 Task: Download   from aakash.mishra@softage.net with a subject Subject0016
Action: Mouse moved to (582, 43)
Screenshot: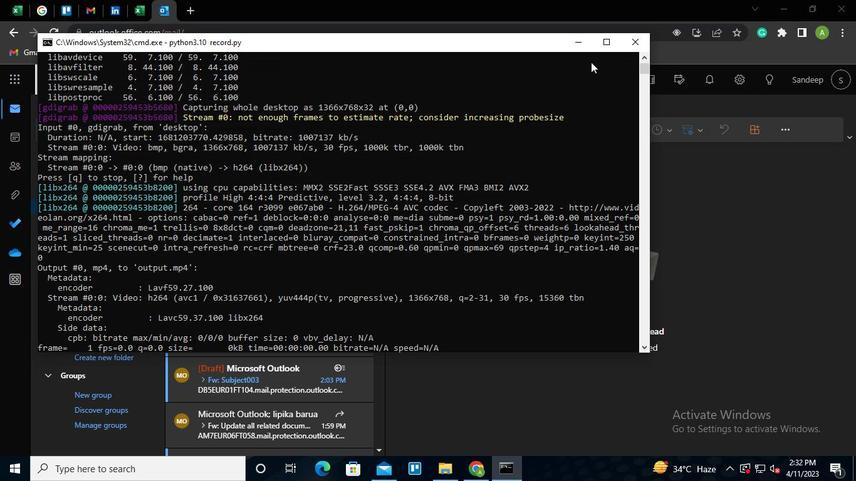 
Action: Mouse pressed left at (582, 43)
Screenshot: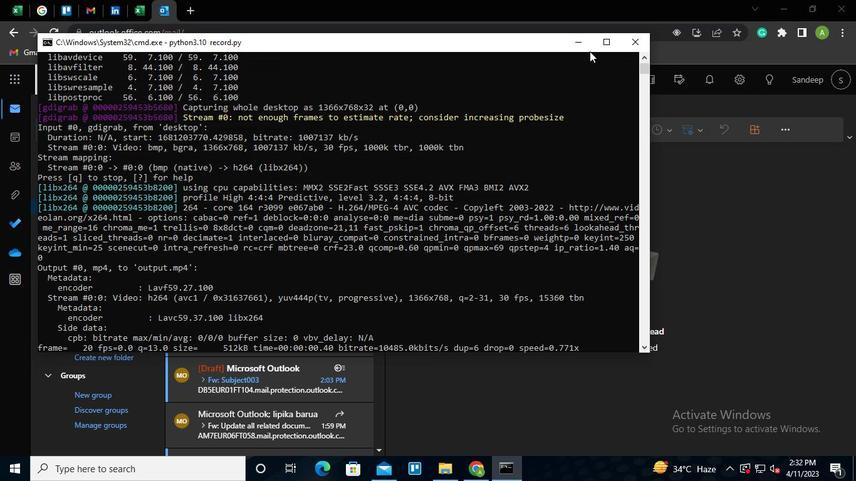 
Action: Mouse moved to (328, 78)
Screenshot: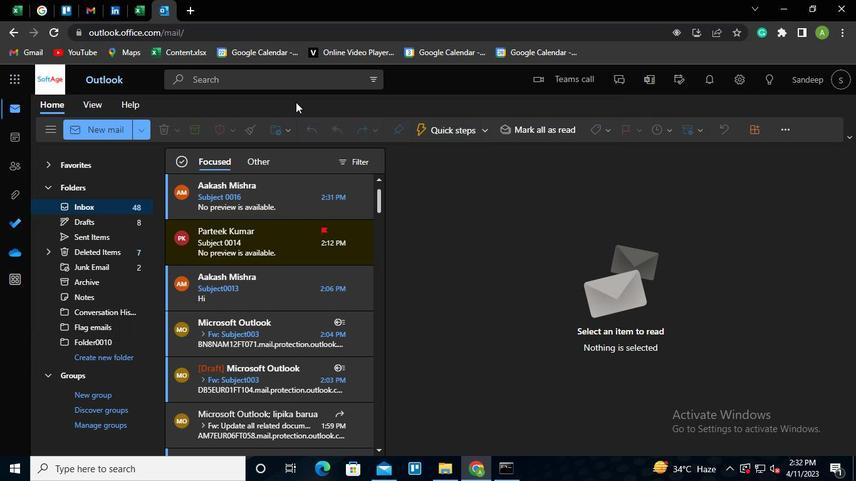 
Action: Mouse pressed left at (328, 78)
Screenshot: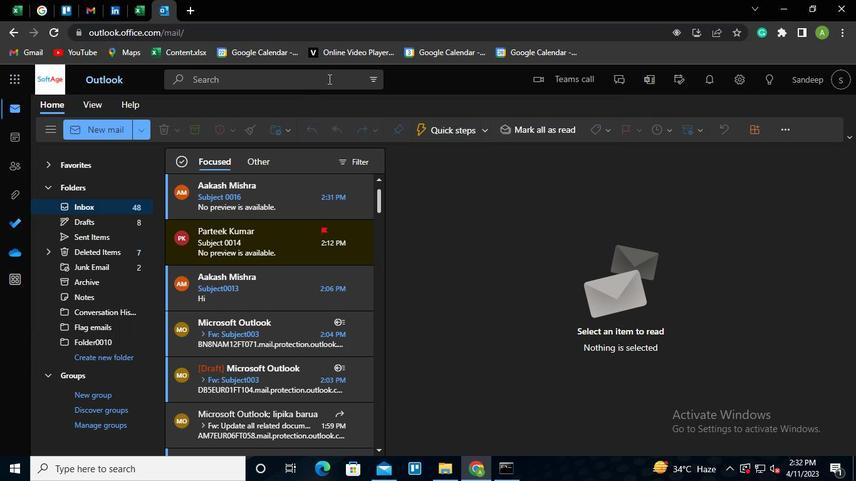 
Action: Mouse moved to (476, 77)
Screenshot: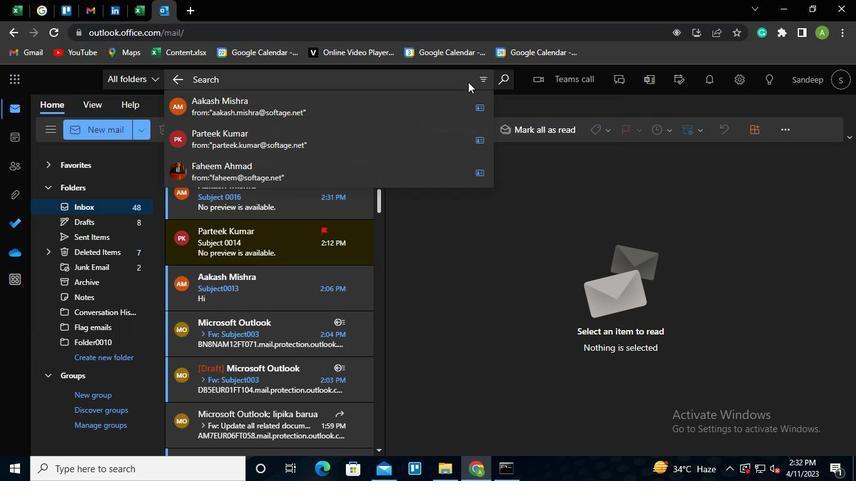 
Action: Mouse pressed left at (476, 77)
Screenshot: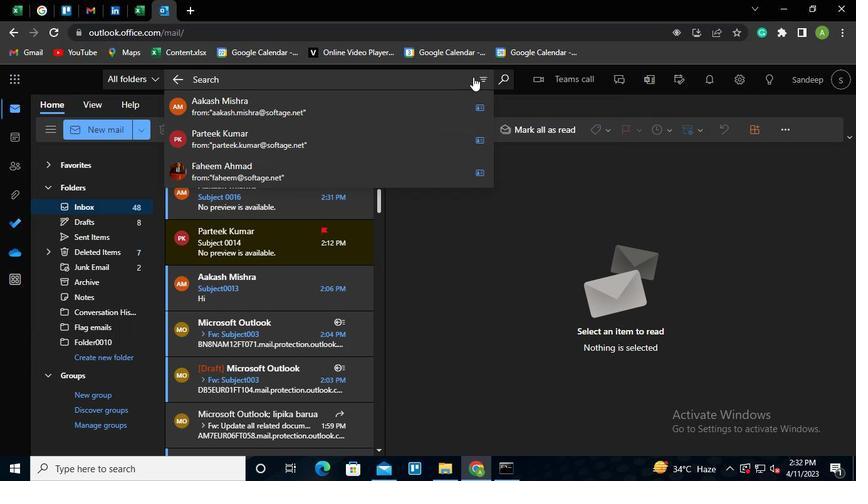 
Action: Mouse moved to (275, 141)
Screenshot: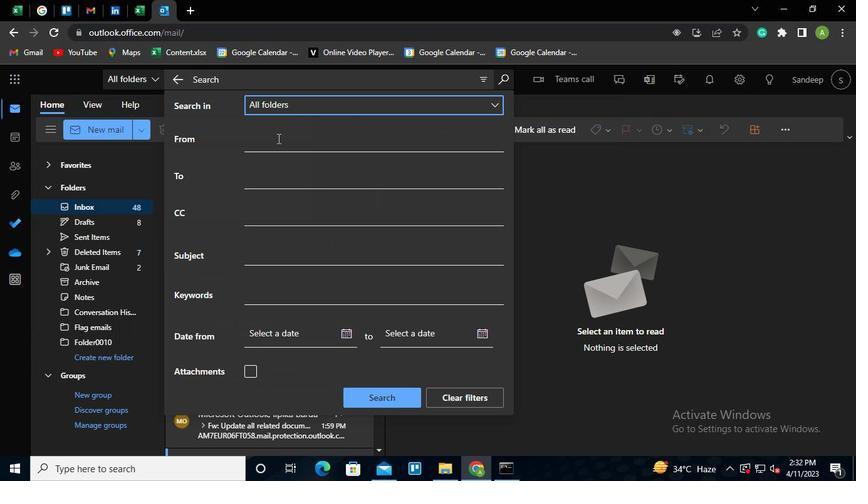 
Action: Mouse pressed left at (275, 141)
Screenshot: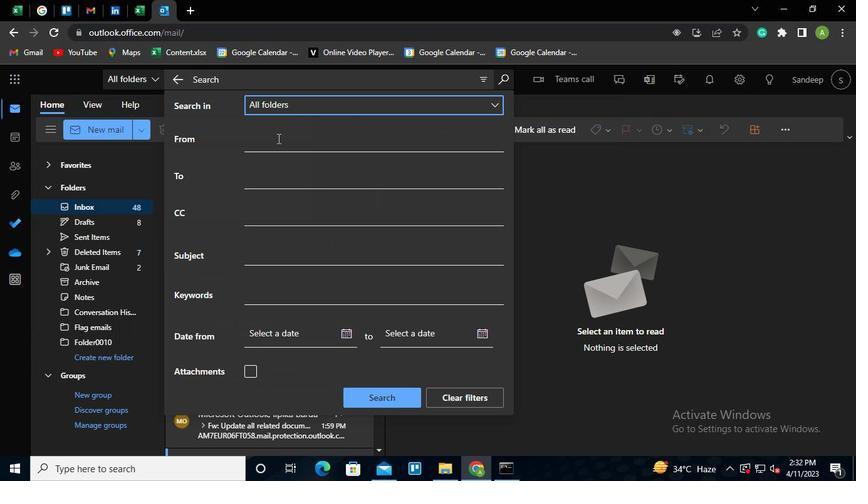 
Action: Mouse moved to (295, 213)
Screenshot: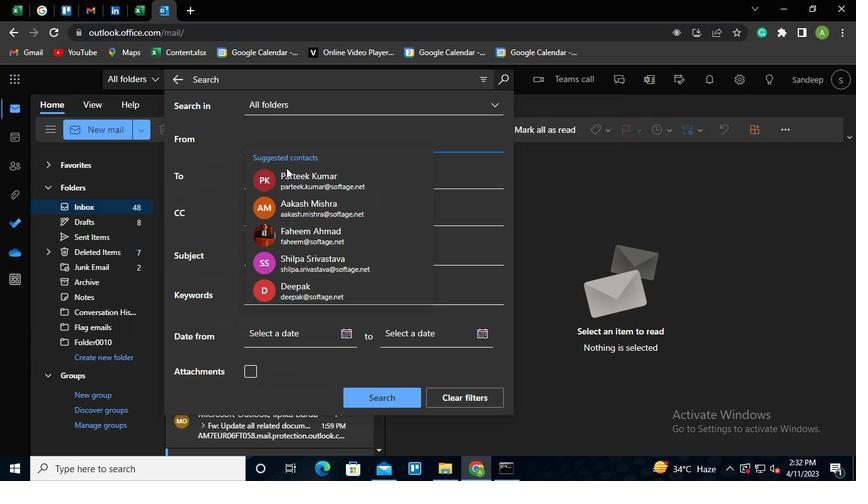
Action: Mouse pressed left at (295, 213)
Screenshot: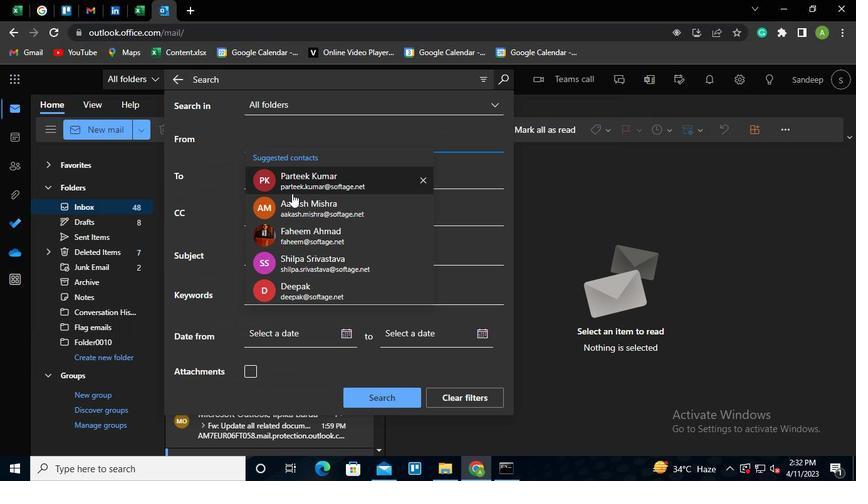 
Action: Mouse moved to (264, 262)
Screenshot: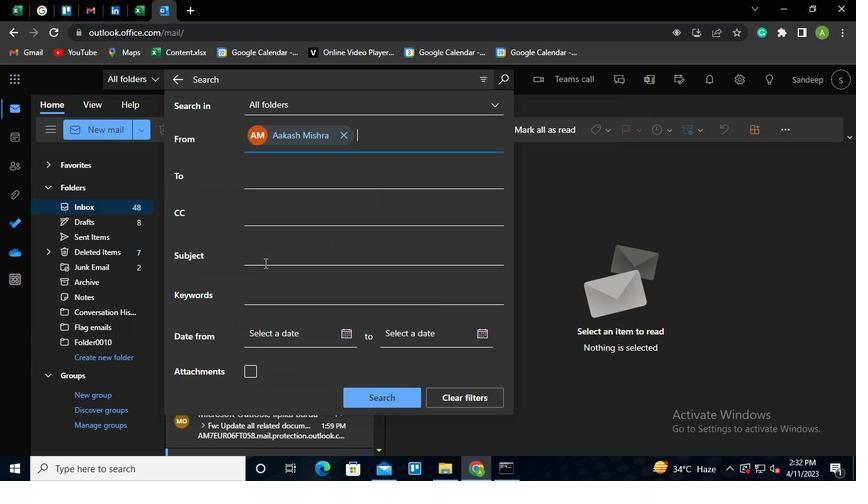
Action: Mouse pressed left at (264, 262)
Screenshot: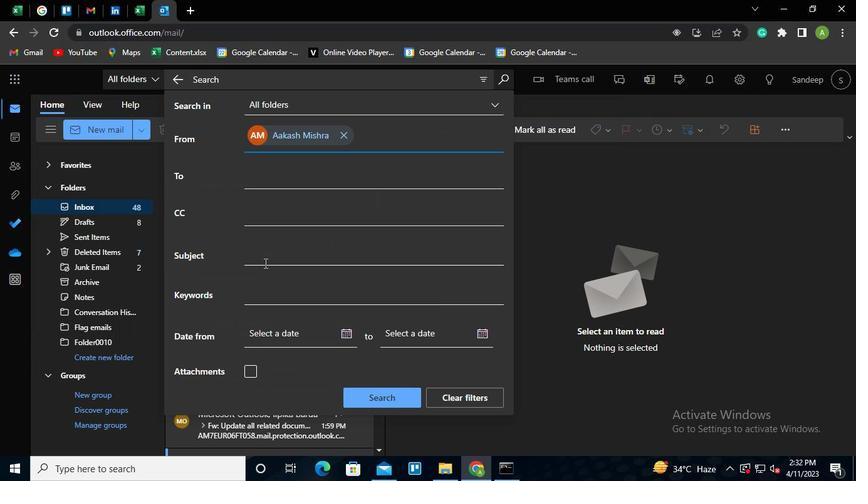 
Action: Keyboard Key.shift
Screenshot: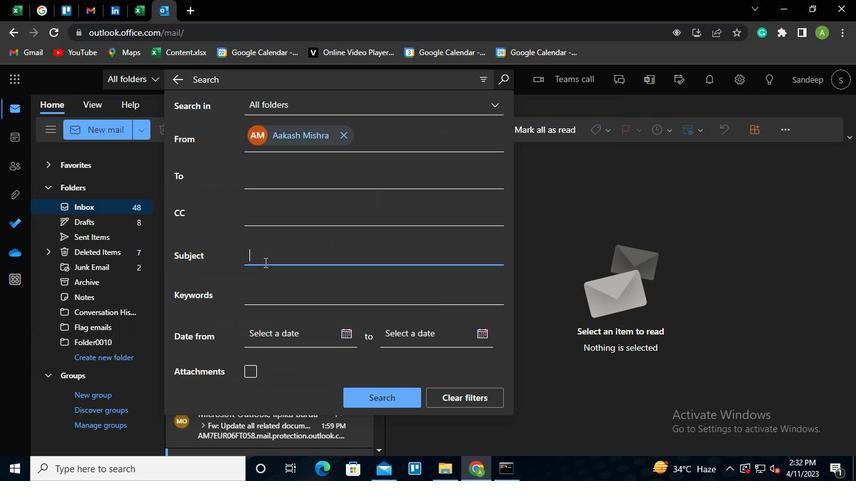 
Action: Keyboard S
Screenshot: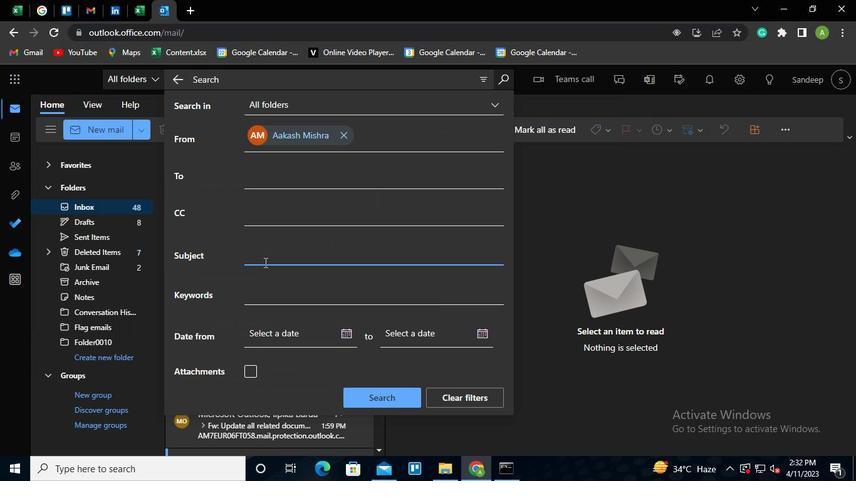 
Action: Keyboard u
Screenshot: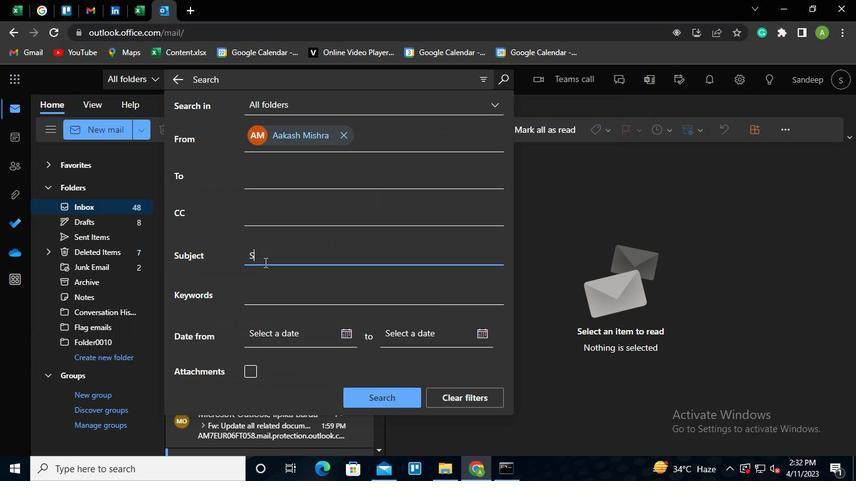 
Action: Keyboard b
Screenshot: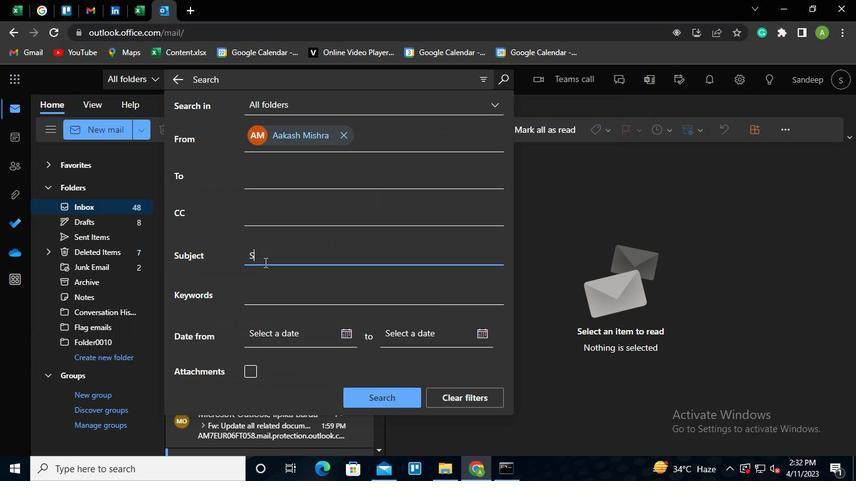 
Action: Keyboard j
Screenshot: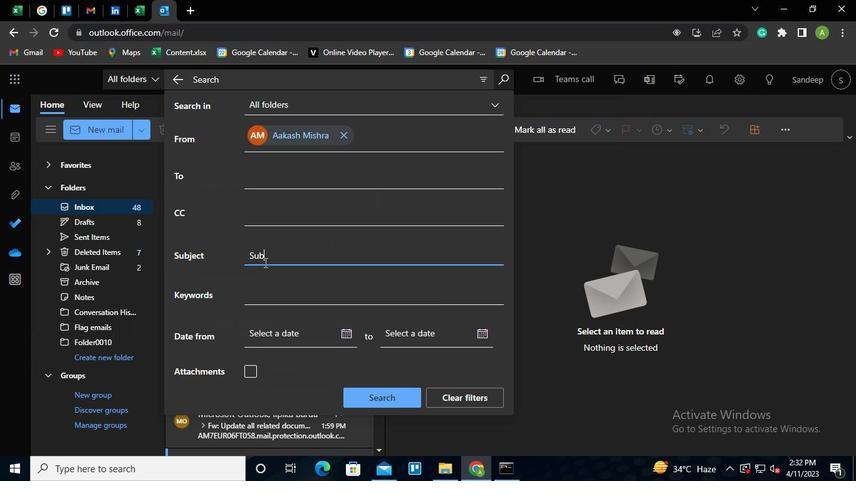 
Action: Keyboard e
Screenshot: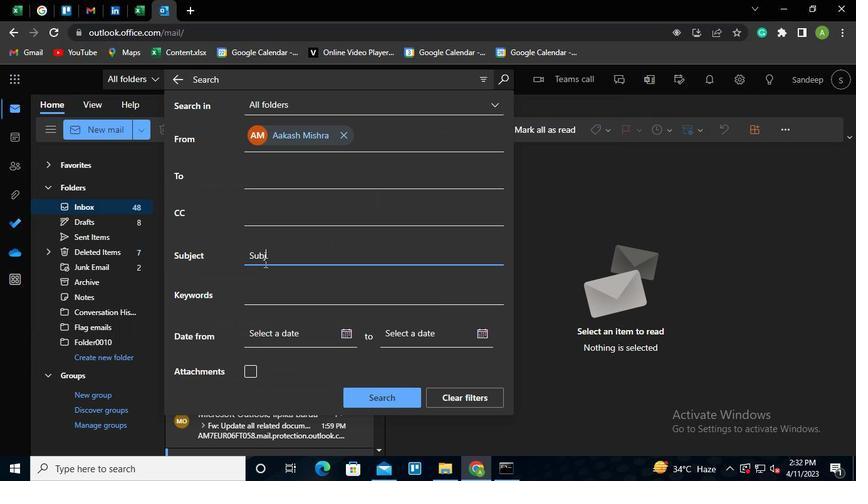 
Action: Keyboard c
Screenshot: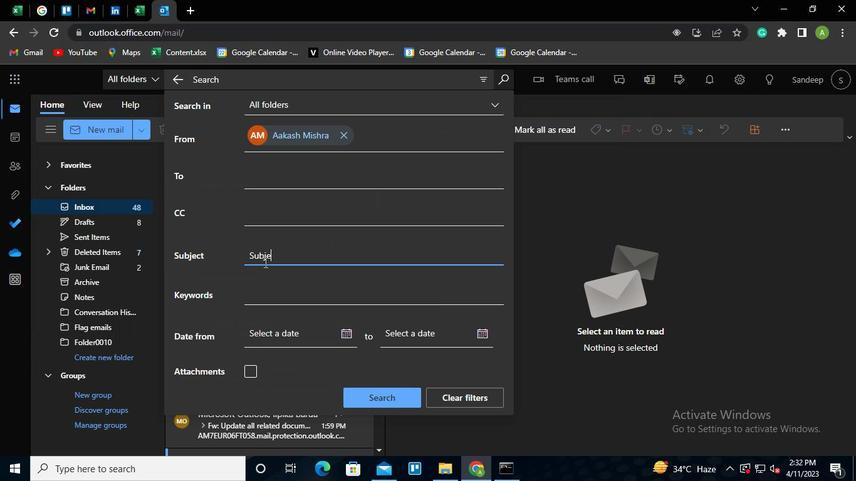 
Action: Keyboard t
Screenshot: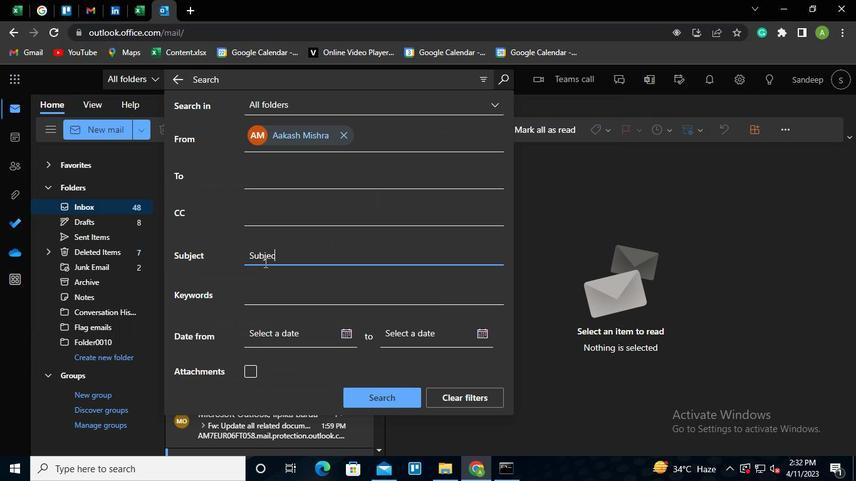 
Action: Keyboard Key.space
Screenshot: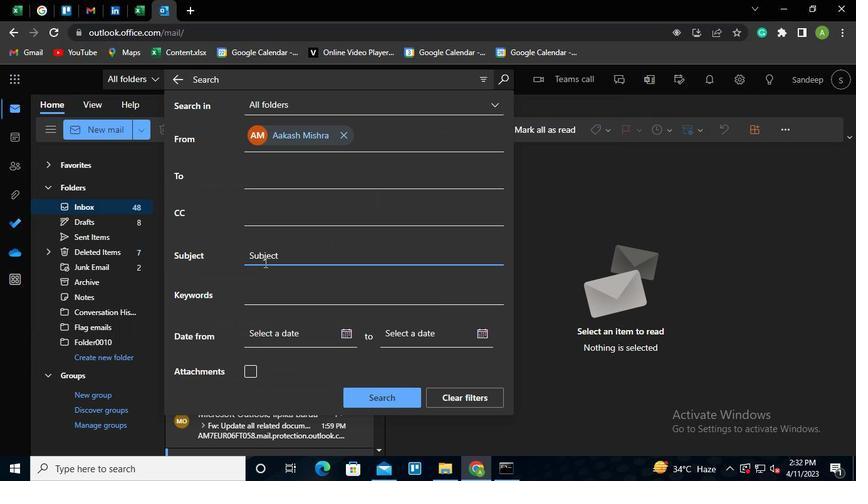
Action: Keyboard <96>
Screenshot: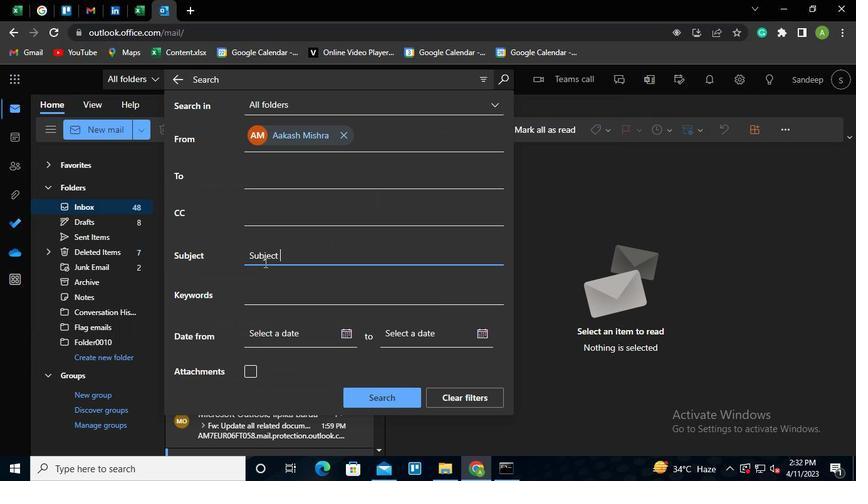 
Action: Keyboard <96>
Screenshot: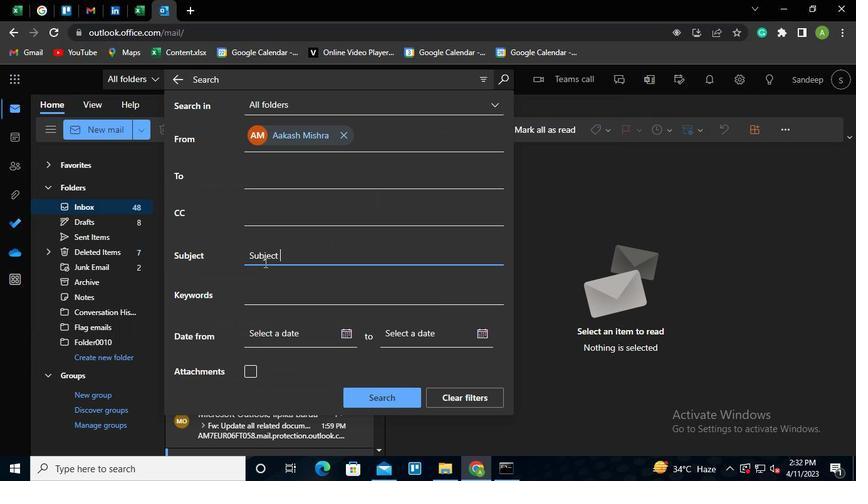 
Action: Keyboard <97>
Screenshot: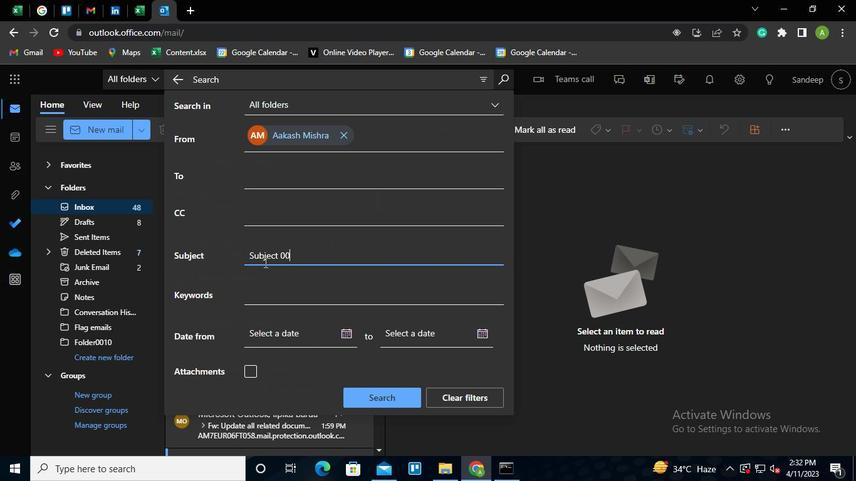 
Action: Keyboard <102>
Screenshot: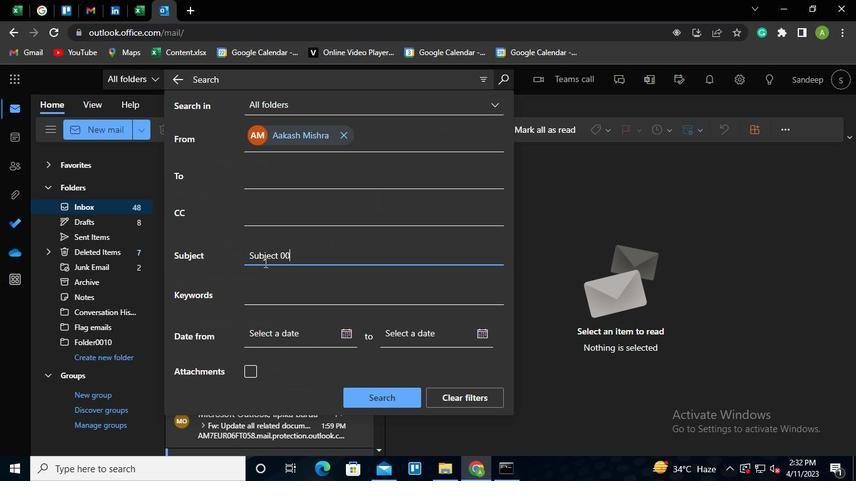 
Action: Mouse moved to (386, 401)
Screenshot: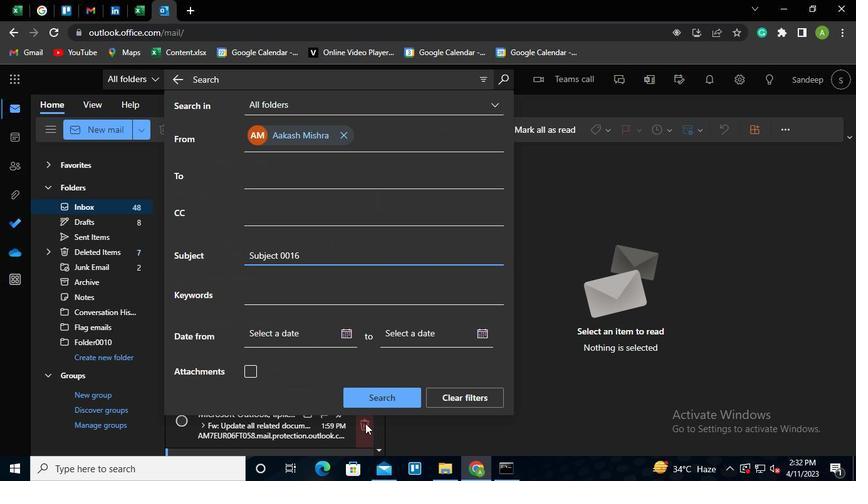 
Action: Mouse pressed left at (386, 401)
Screenshot: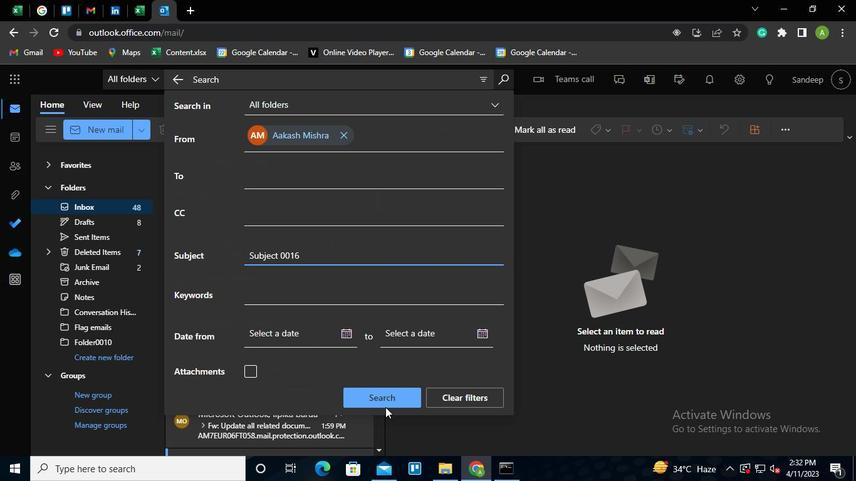 
Action: Mouse moved to (286, 231)
Screenshot: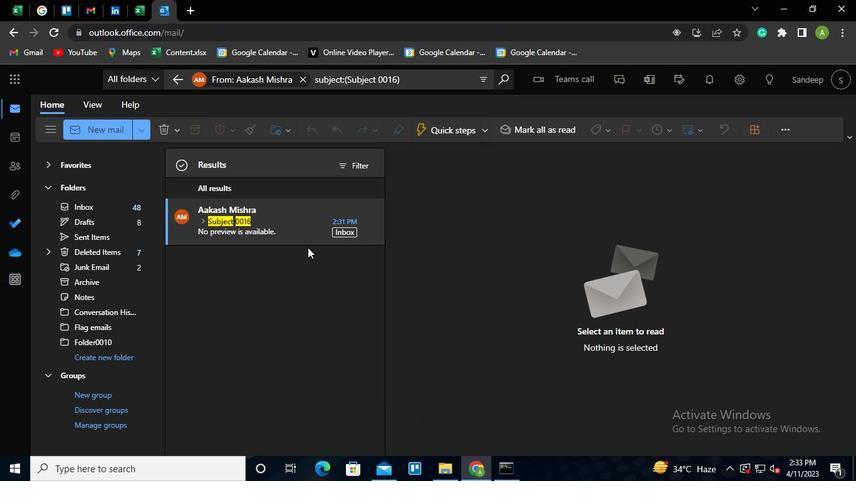 
Action: Mouse pressed left at (286, 231)
Screenshot: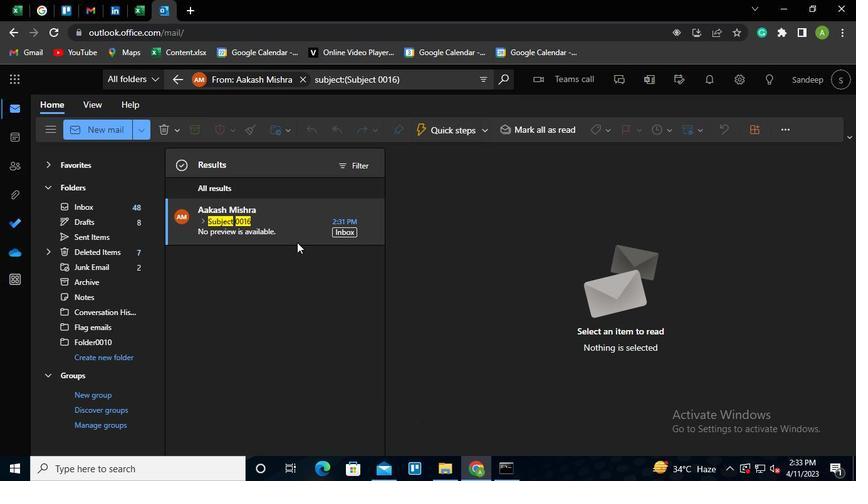 
Action: Mouse moved to (826, 197)
Screenshot: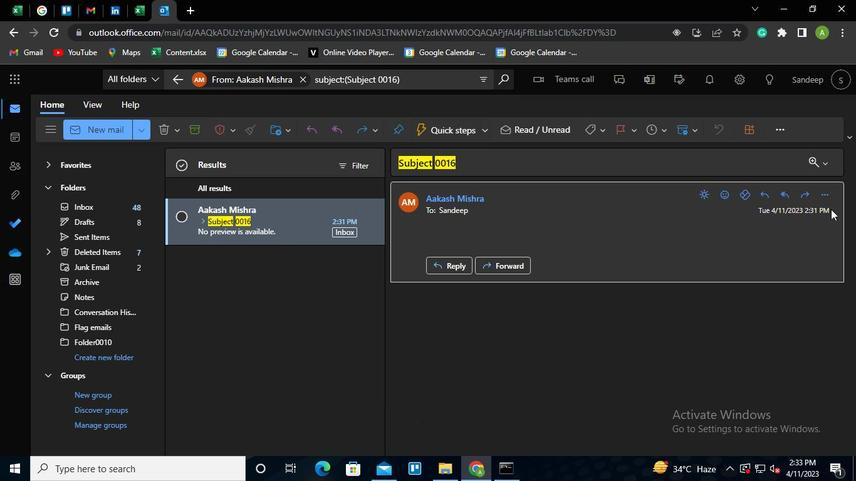 
Action: Mouse pressed left at (826, 197)
Screenshot: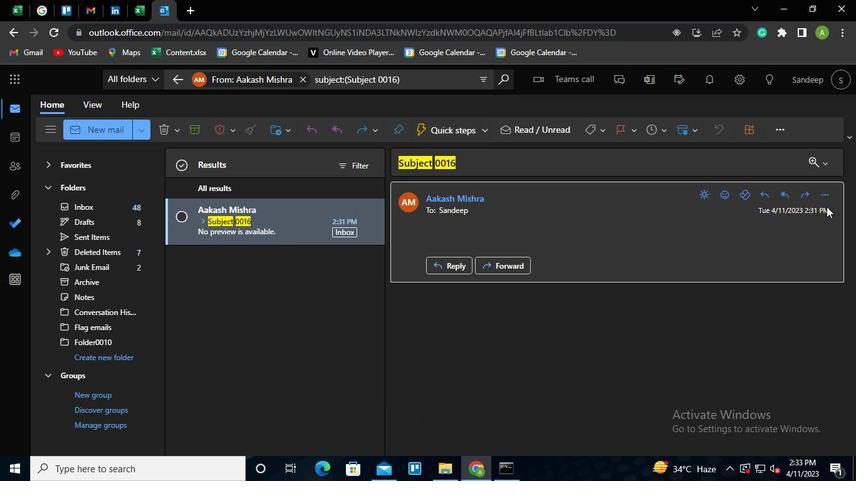 
Action: Mouse moved to (733, 323)
Screenshot: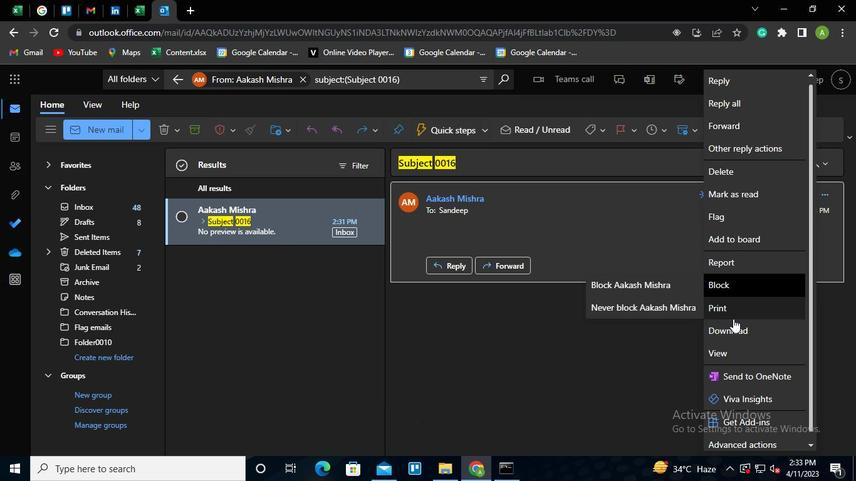 
Action: Mouse pressed left at (733, 323)
Screenshot: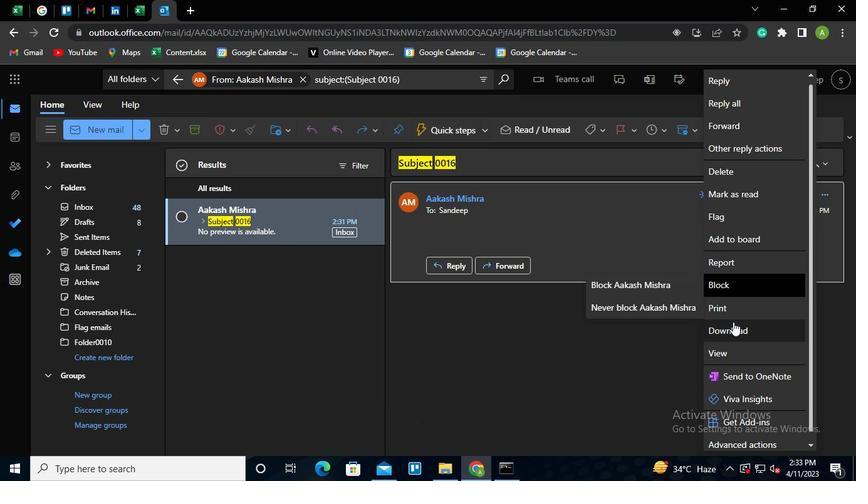 
Action: Mouse moved to (513, 470)
Screenshot: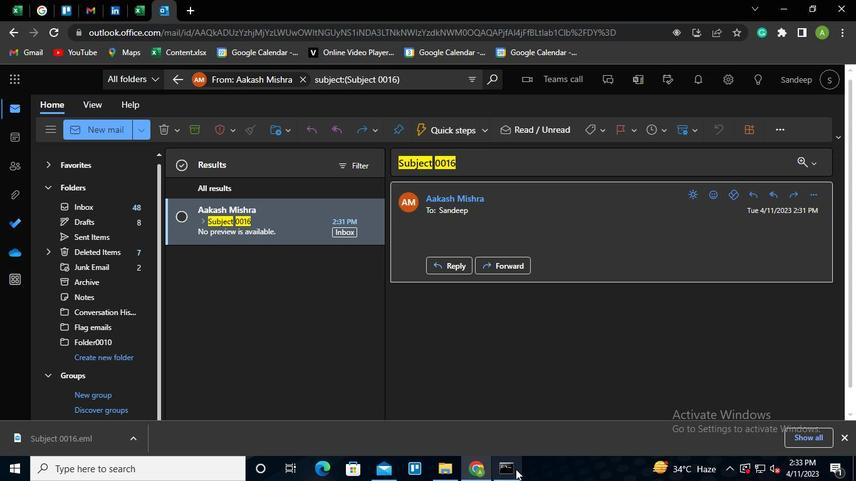 
Action: Mouse pressed left at (513, 470)
Screenshot: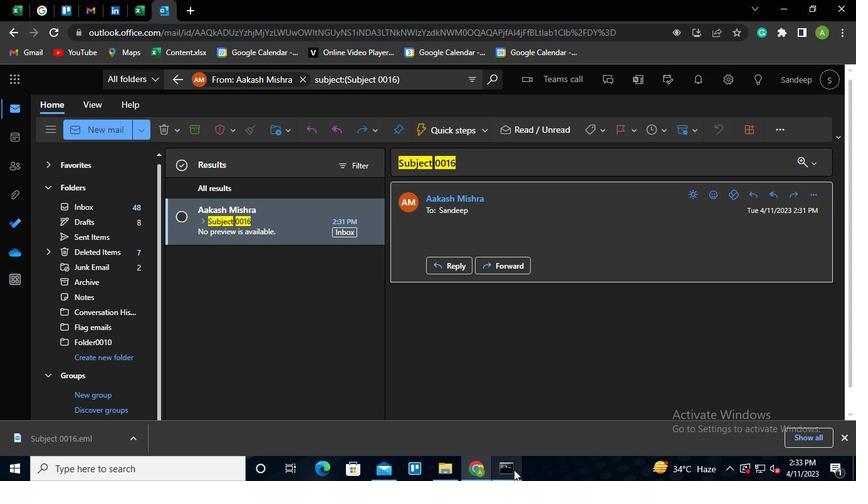 
Action: Mouse moved to (636, 47)
Screenshot: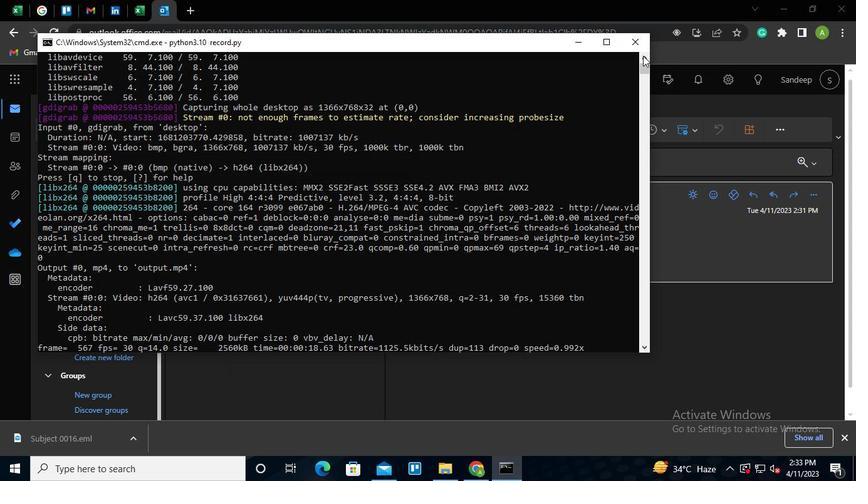 
Action: Mouse pressed left at (636, 47)
Screenshot: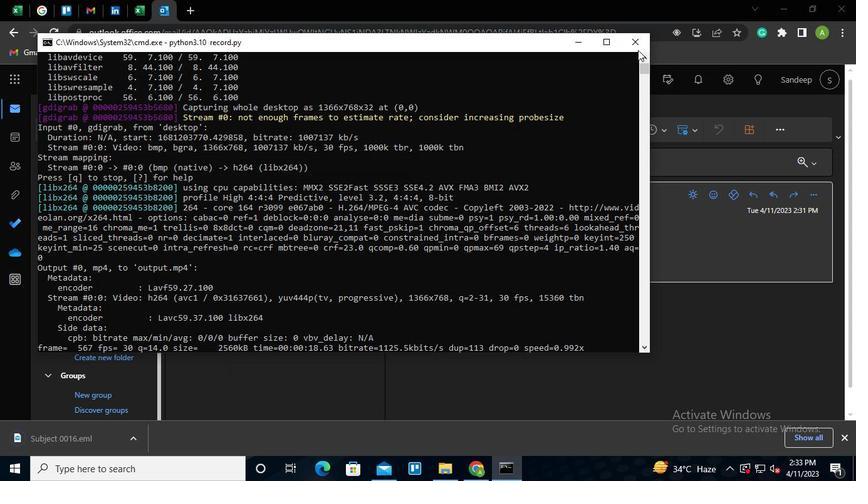 
Action: Mouse moved to (634, 45)
Screenshot: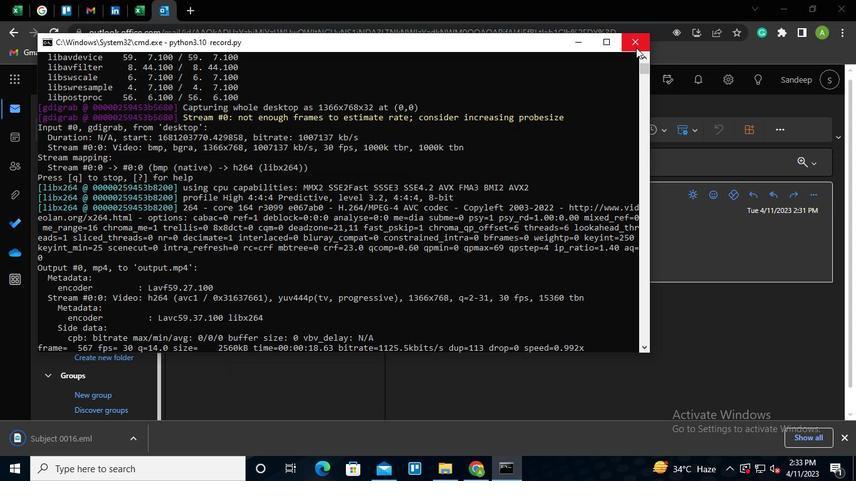 
